Task: Measure the distance between Albuquerque and Carlsbad Caverns National Park.
Action: Mouse moved to (185, 59)
Screenshot: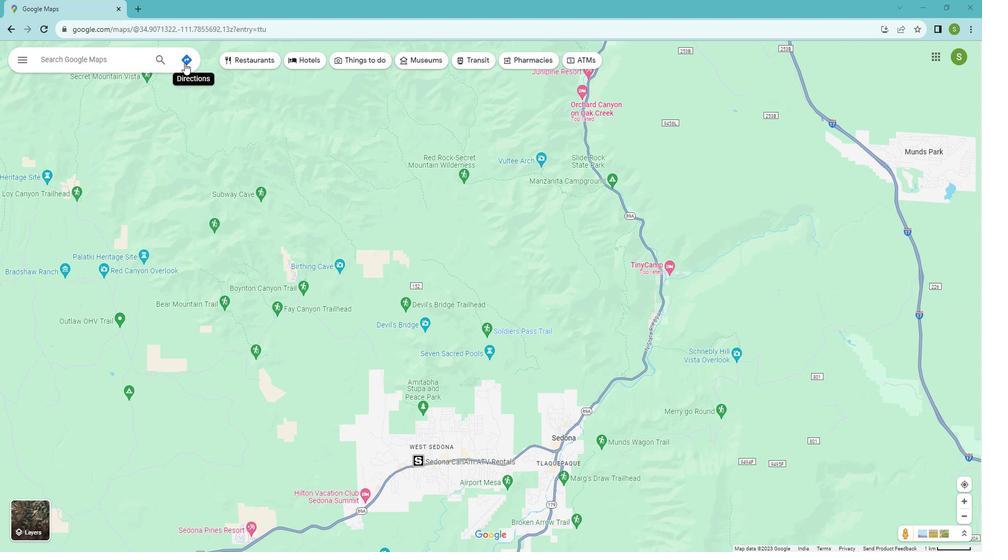 
Action: Mouse pressed left at (185, 59)
Screenshot: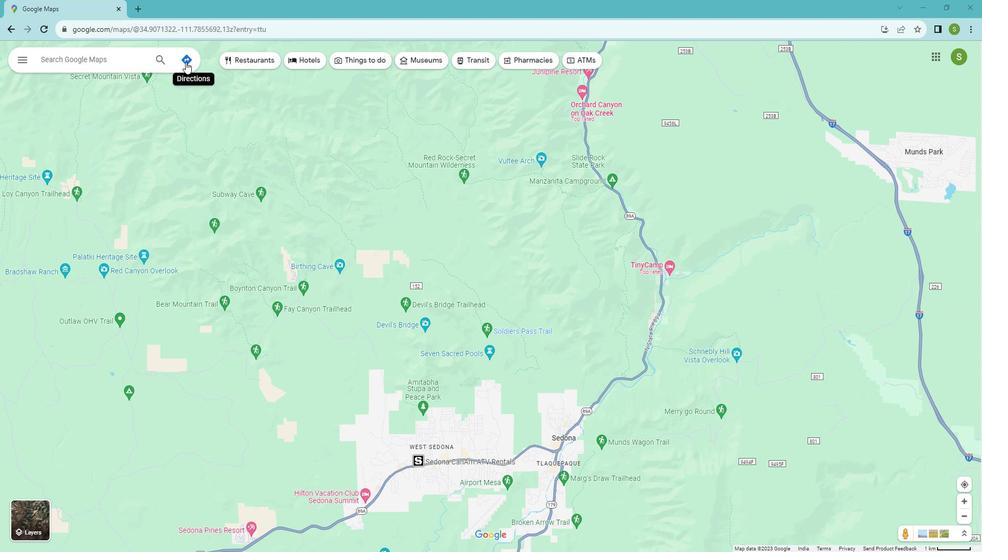 
Action: Mouse moved to (84, 85)
Screenshot: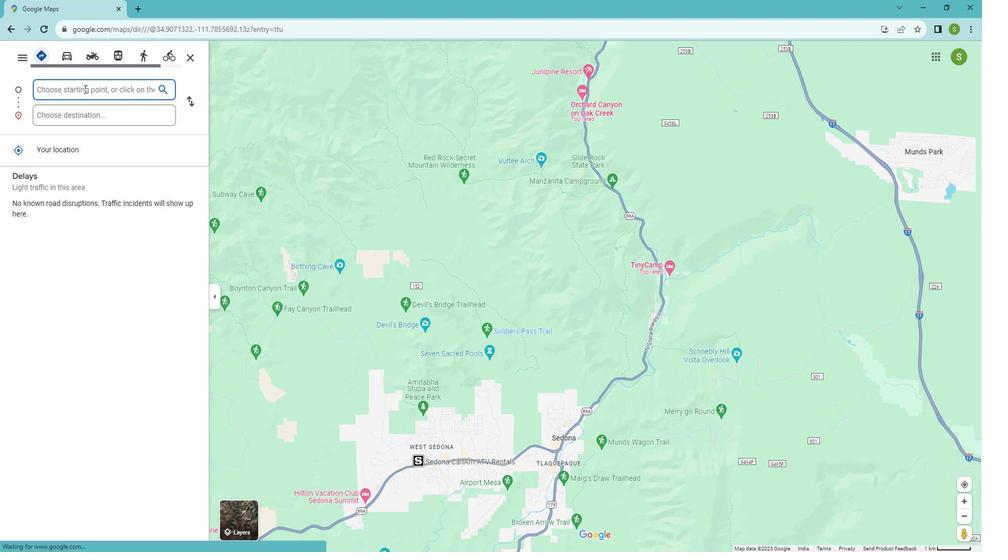 
Action: Mouse pressed left at (84, 85)
Screenshot: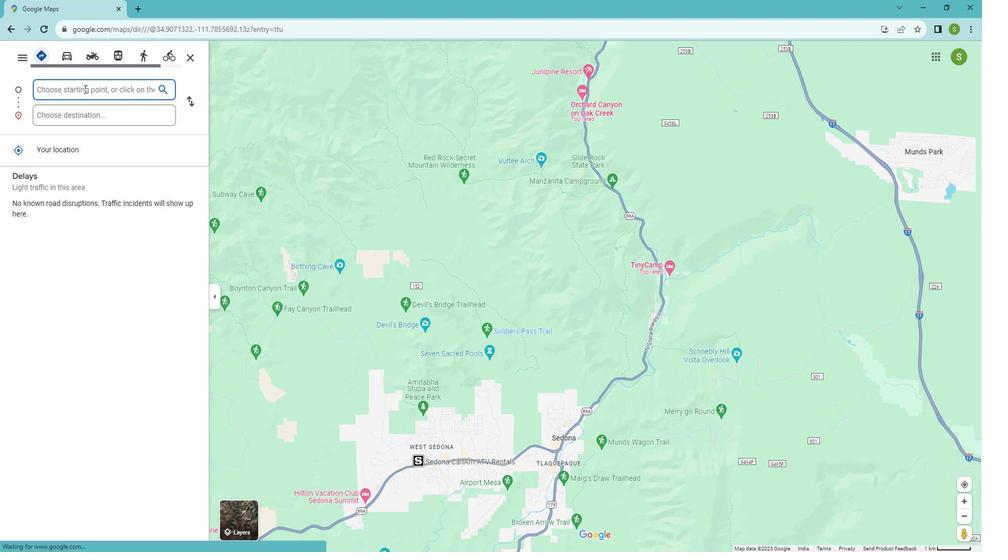 
Action: Key pressed <Key.shift>Albu
Screenshot: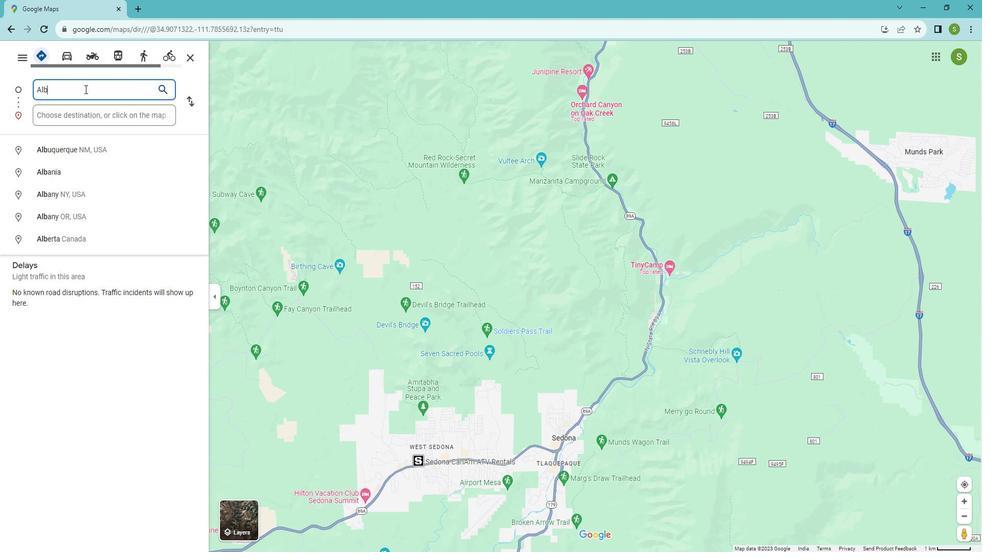 
Action: Mouse moved to (56, 143)
Screenshot: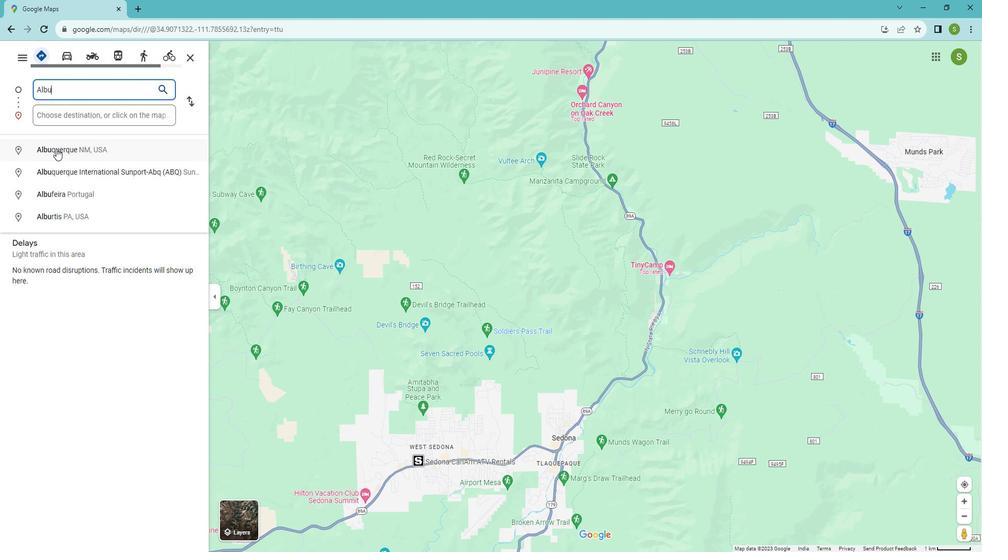 
Action: Mouse pressed left at (56, 143)
Screenshot: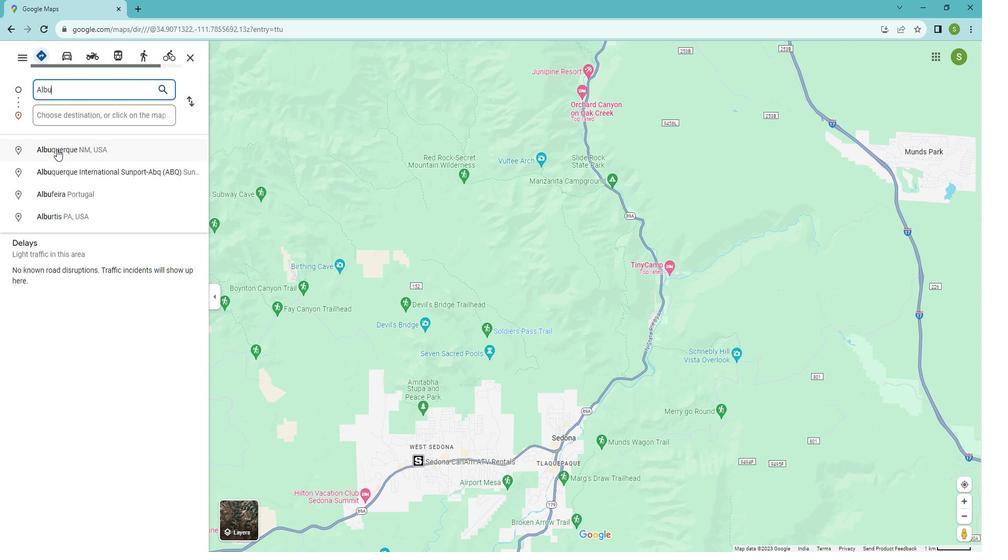 
Action: Mouse moved to (56, 109)
Screenshot: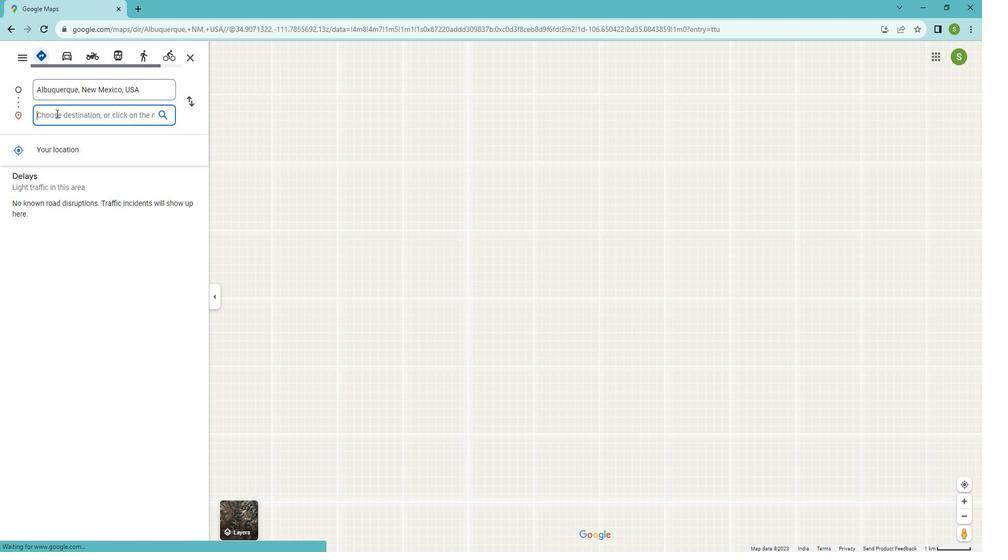 
Action: Mouse pressed left at (56, 109)
Screenshot: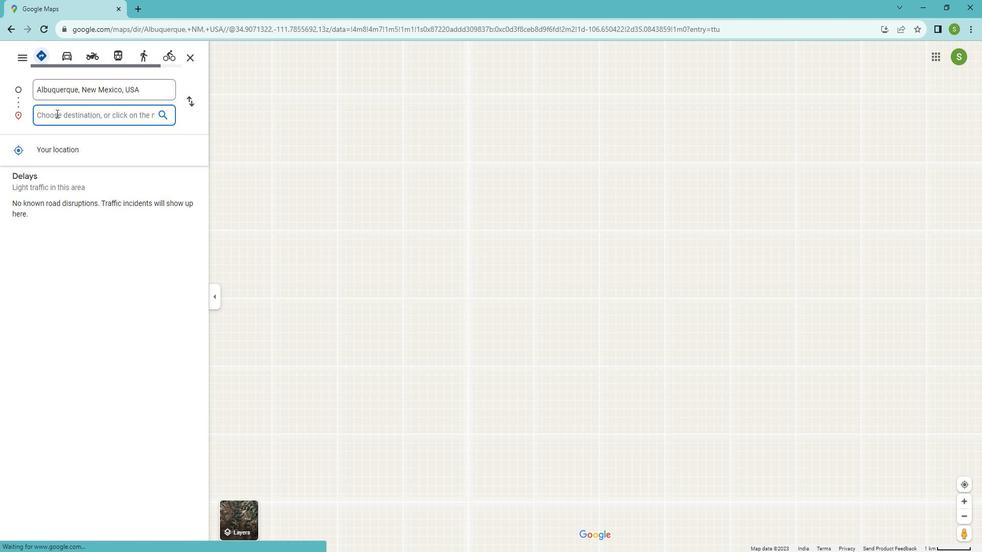 
Action: Key pressed <Key.shift>Carlsbad
Screenshot: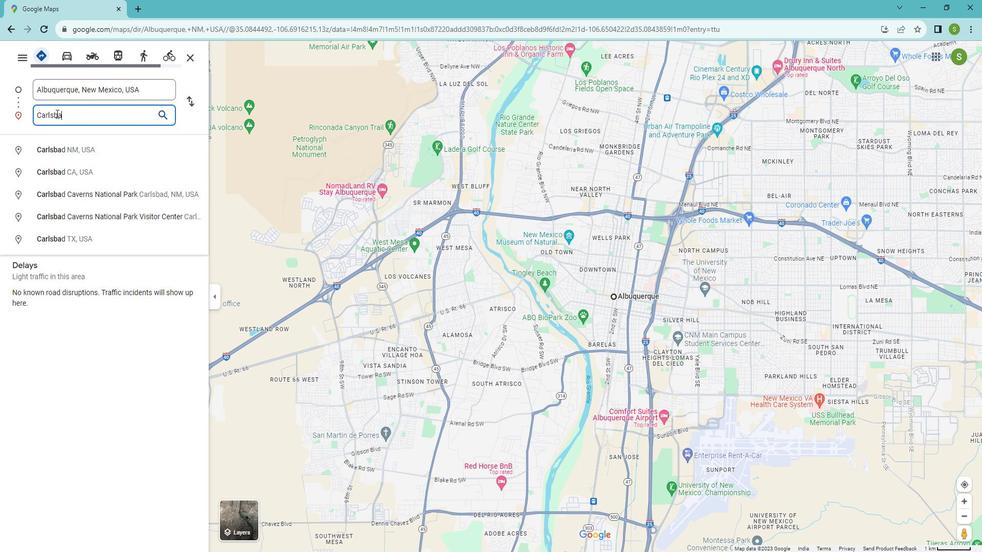 
Action: Mouse moved to (120, 183)
Screenshot: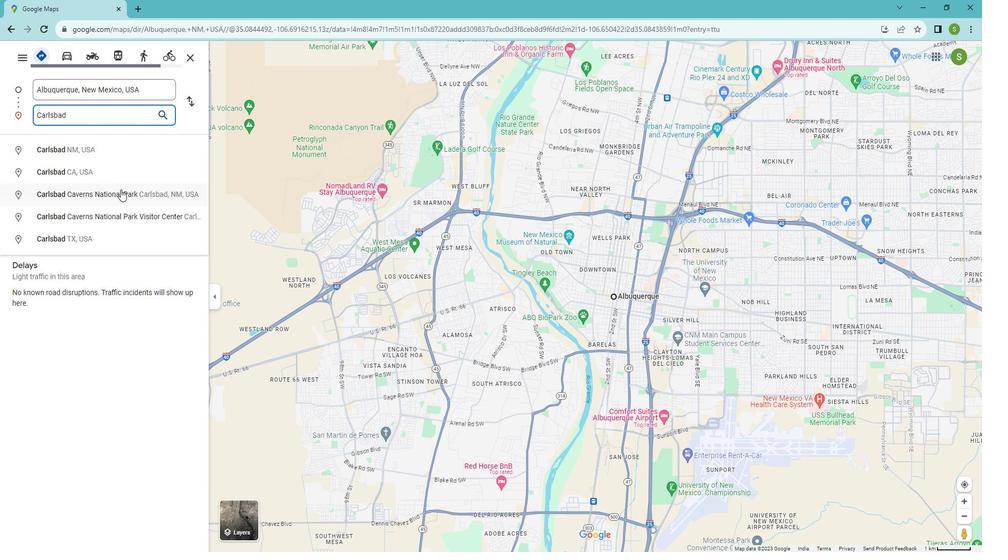 
Action: Mouse pressed left at (120, 183)
Screenshot: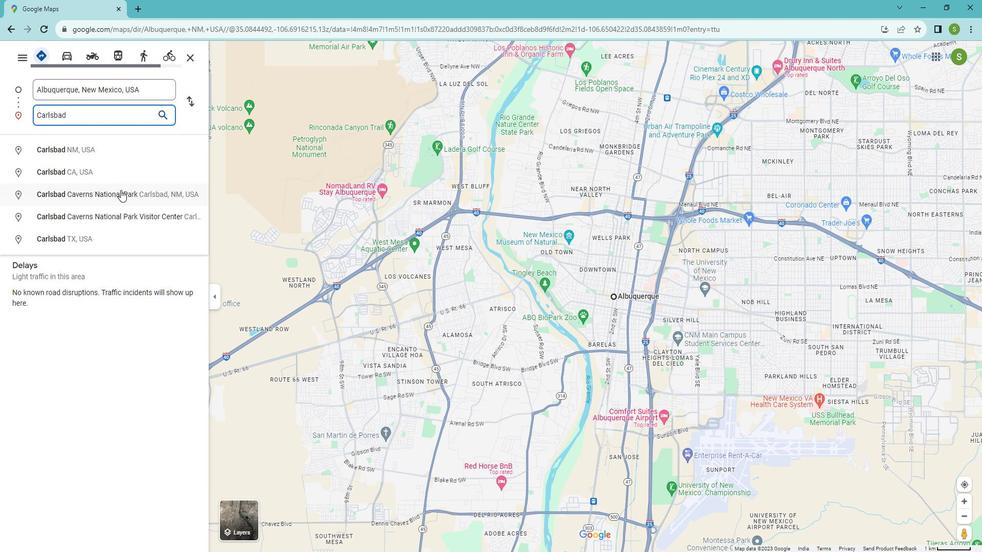 
Action: Mouse moved to (193, 97)
Screenshot: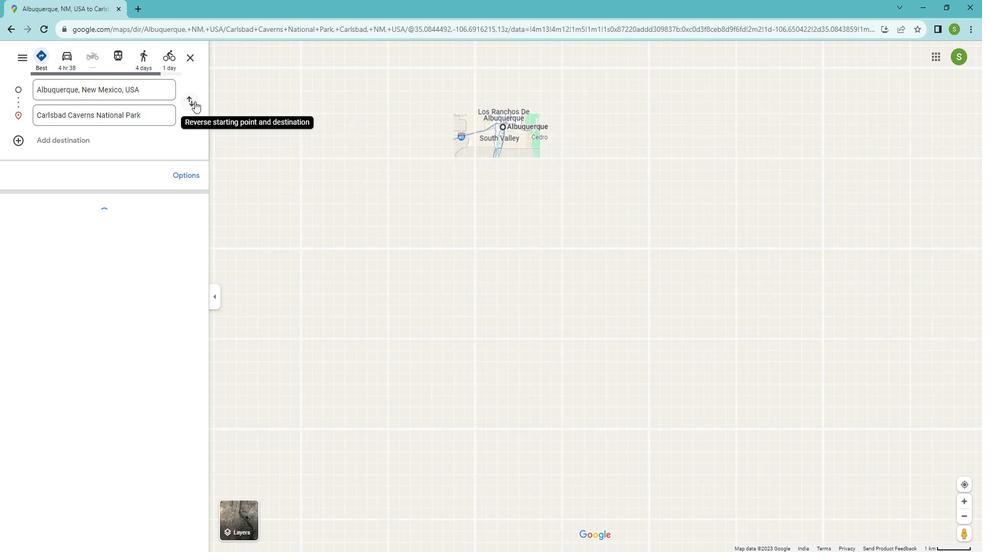 
Action: Mouse pressed left at (193, 97)
Screenshot: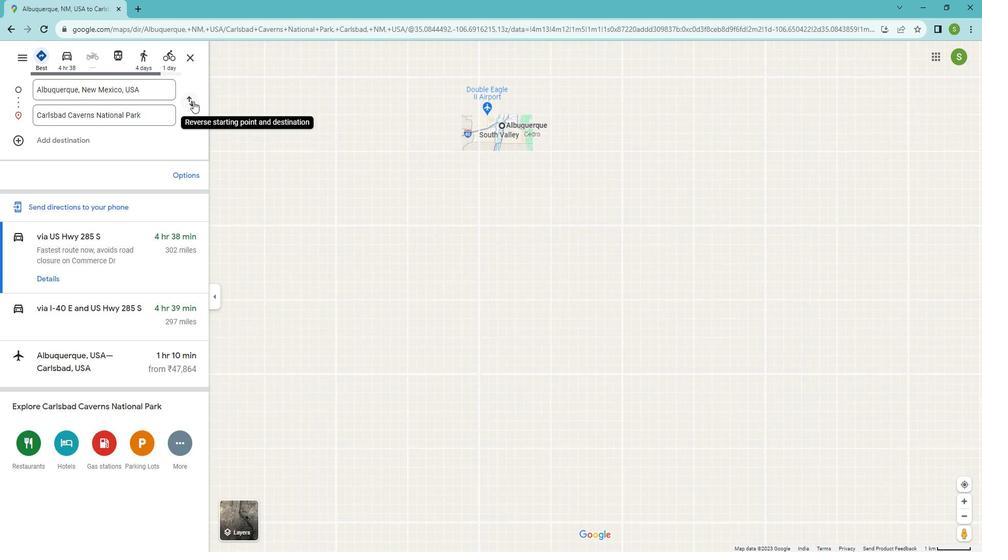 
Action: Mouse moved to (512, 122)
Screenshot: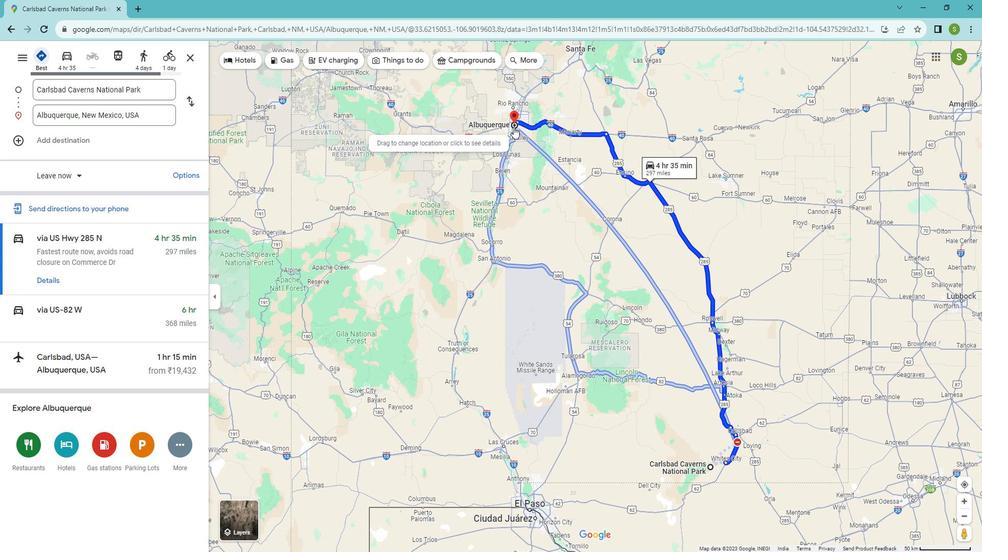 
Action: Mouse pressed right at (512, 122)
Screenshot: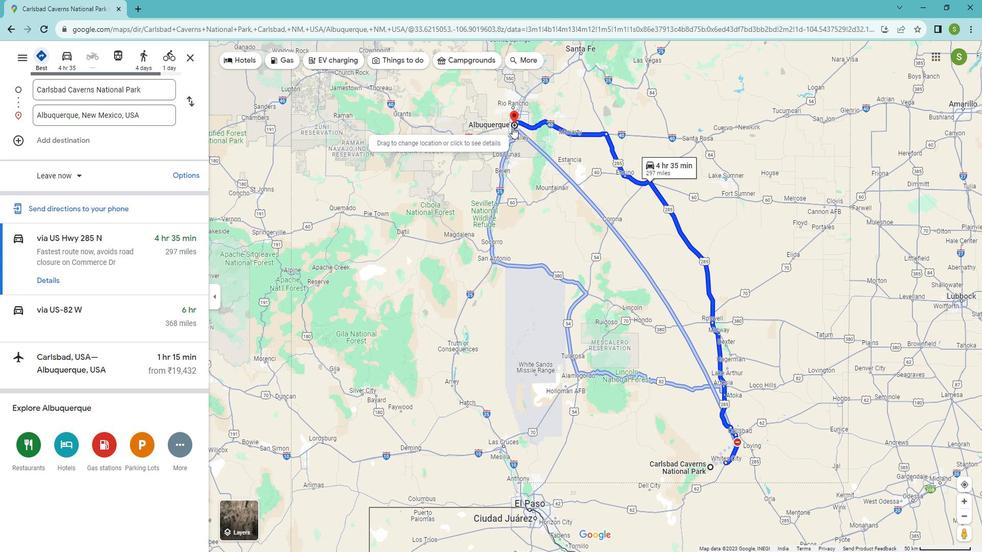 
Action: Mouse moved to (546, 198)
Screenshot: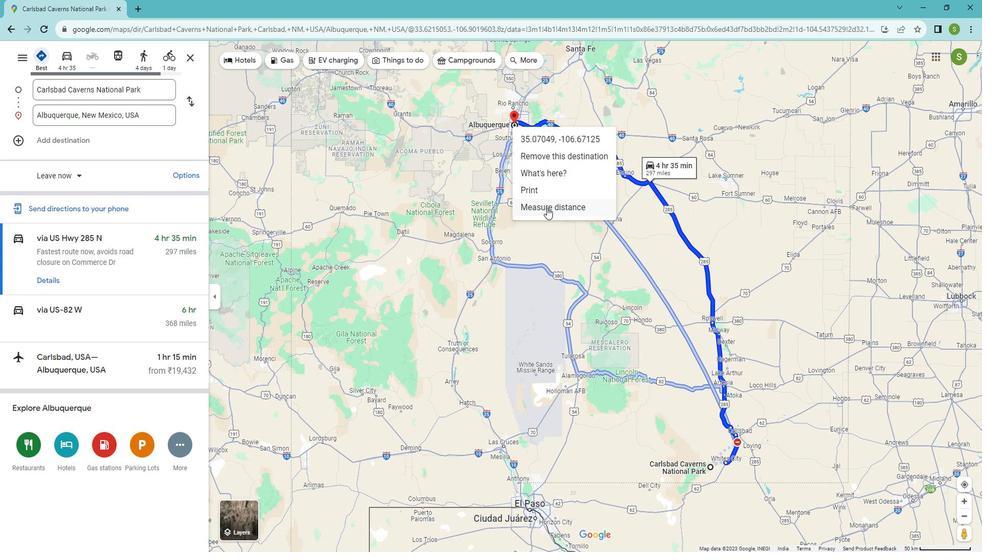 
Action: Mouse pressed left at (546, 198)
Screenshot: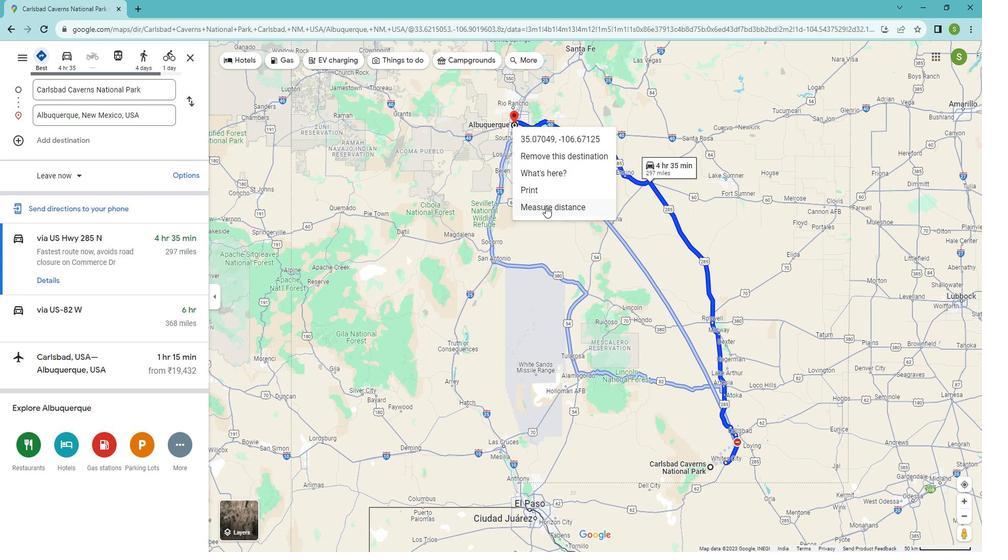 
Action: Mouse moved to (513, 118)
Screenshot: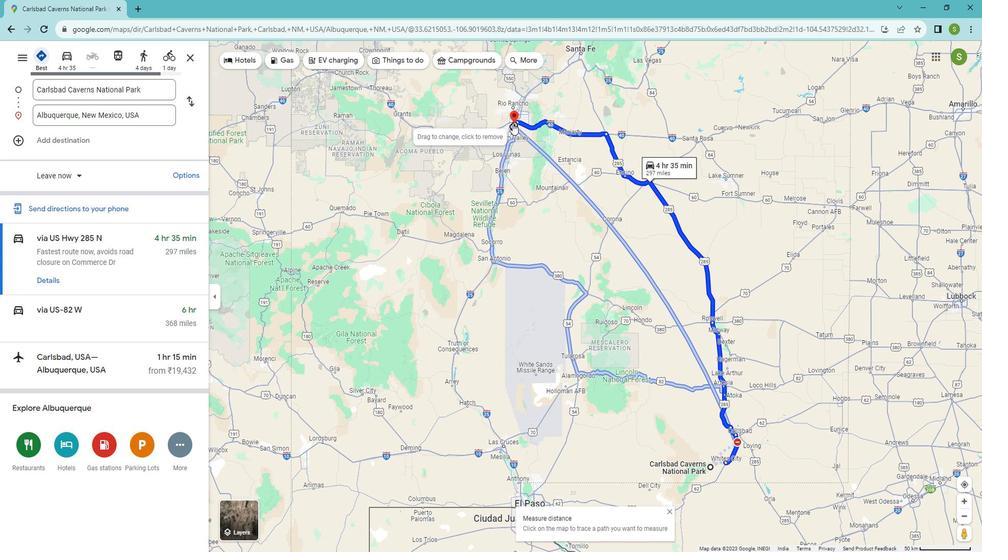 
Action: Mouse pressed left at (513, 118)
Screenshot: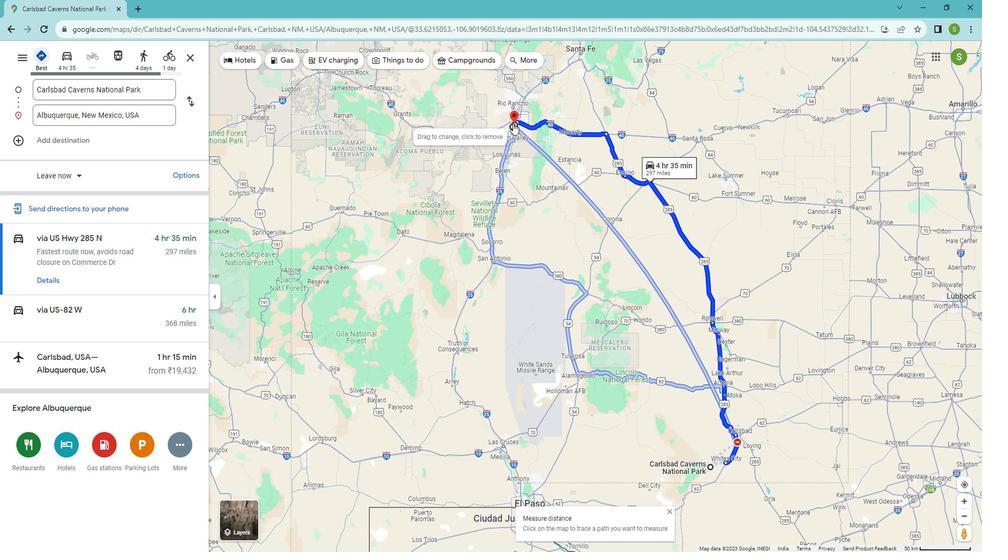 
Action: Mouse moved to (726, 446)
Screenshot: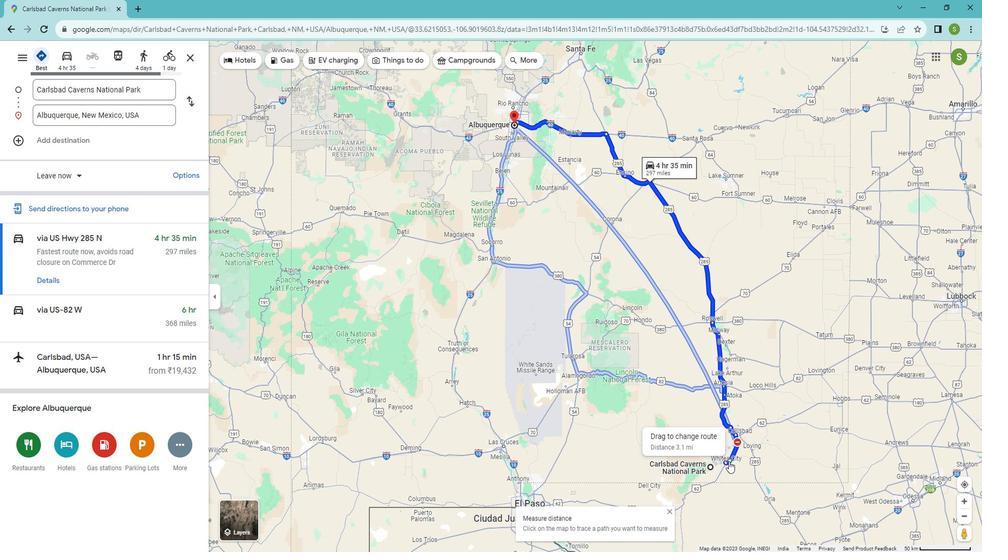 
Action: Mouse pressed left at (726, 446)
Screenshot: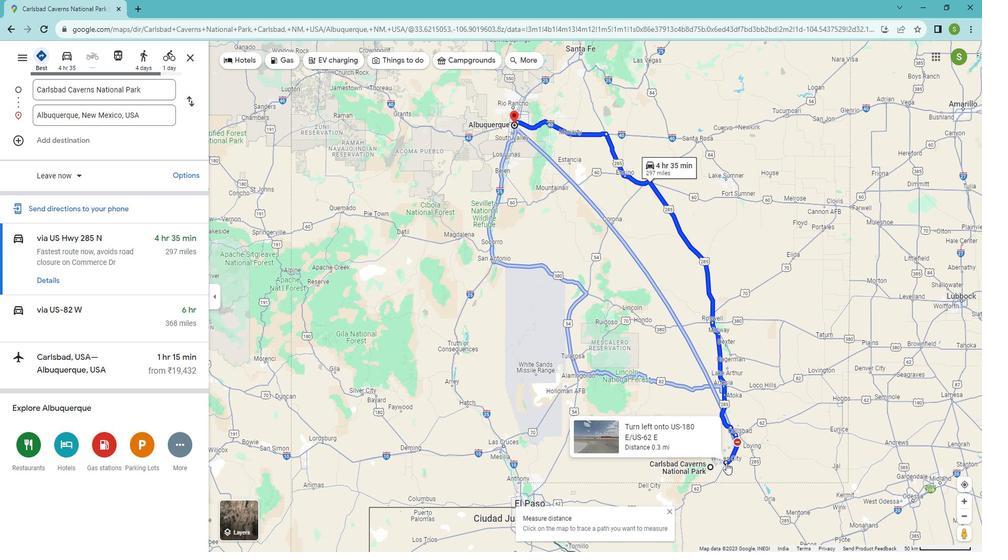 
Action: Mouse pressed left at (726, 446)
Screenshot: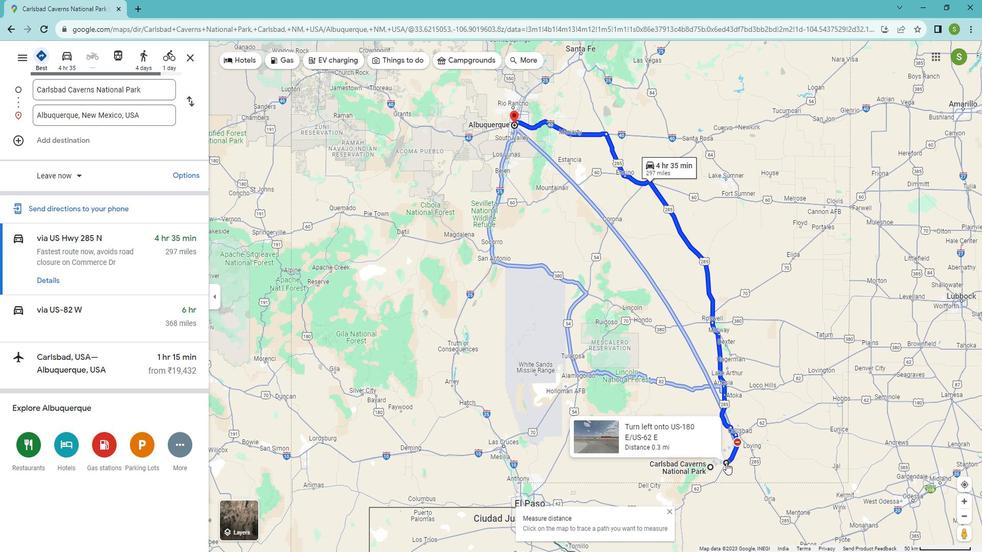 
Action: Mouse moved to (513, 119)
Screenshot: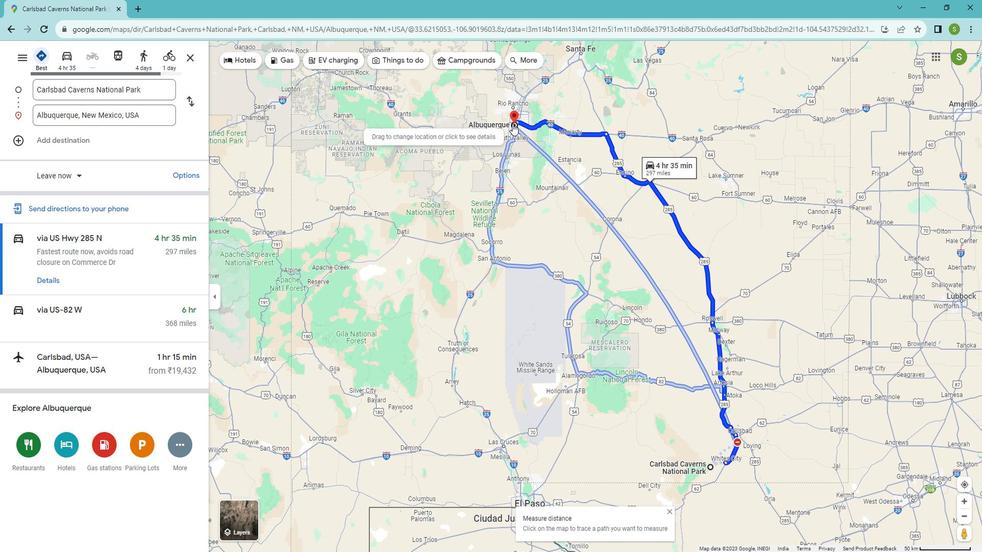 
Action: Mouse pressed left at (513, 119)
Screenshot: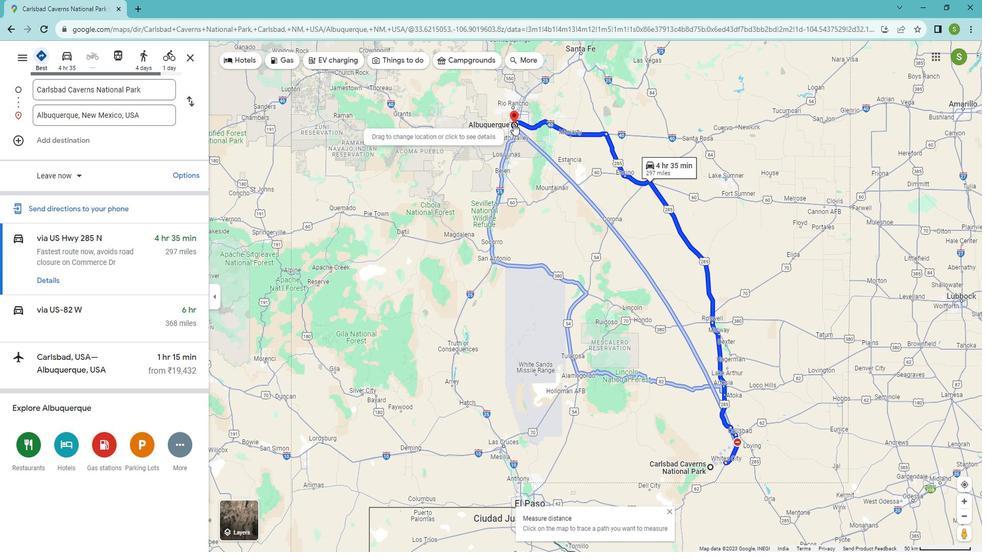 
Action: Mouse pressed right at (513, 119)
Screenshot: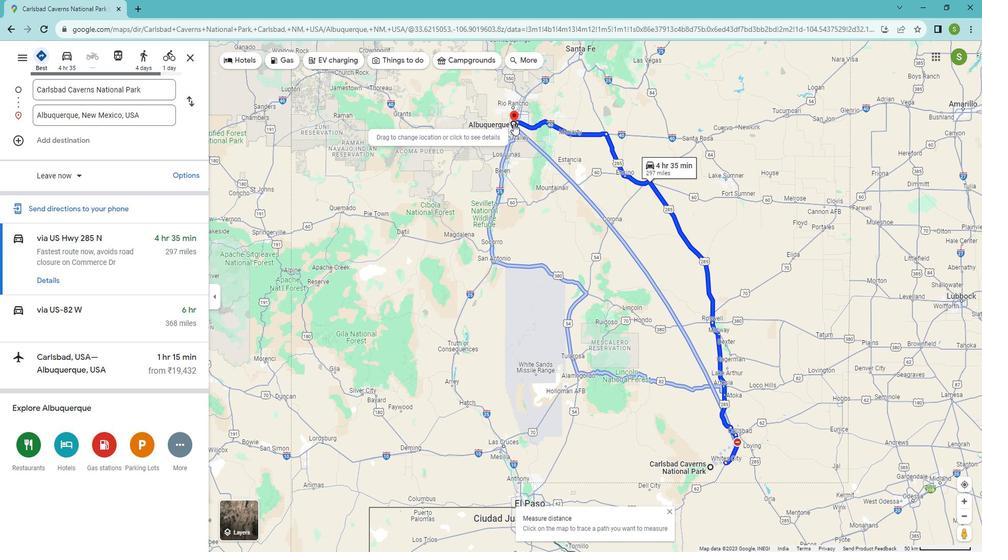 
Action: Mouse moved to (513, 116)
Screenshot: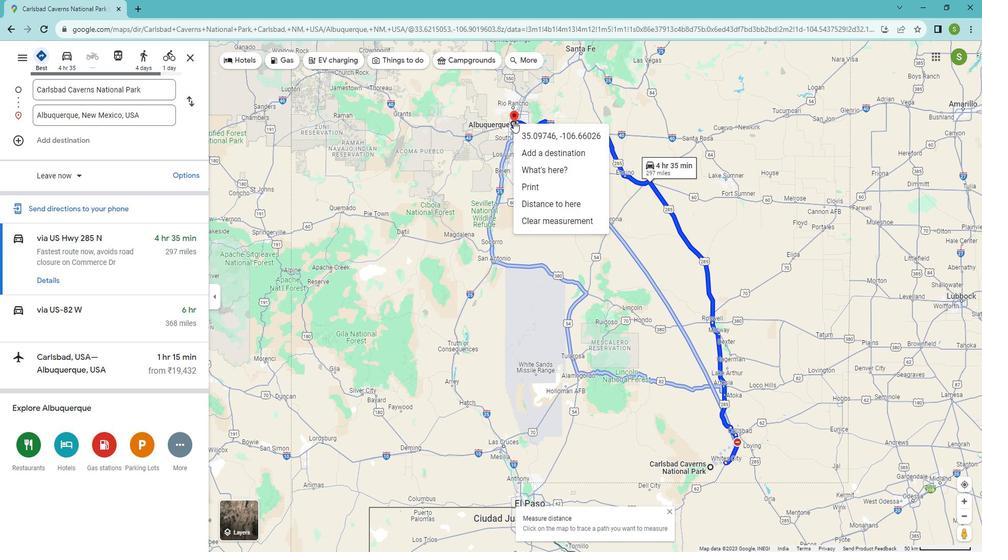 
Action: Mouse pressed left at (513, 116)
Screenshot: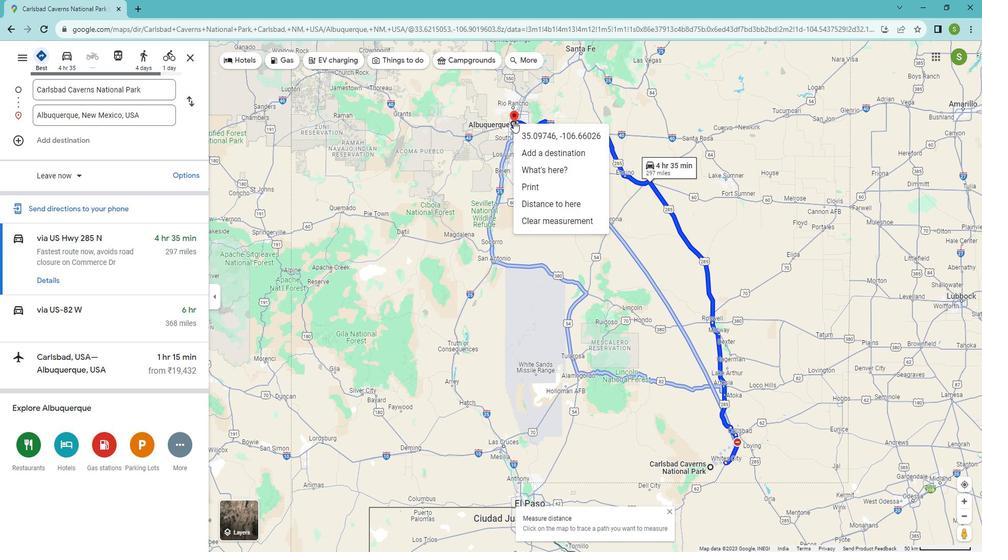
Action: Mouse pressed left at (513, 116)
Screenshot: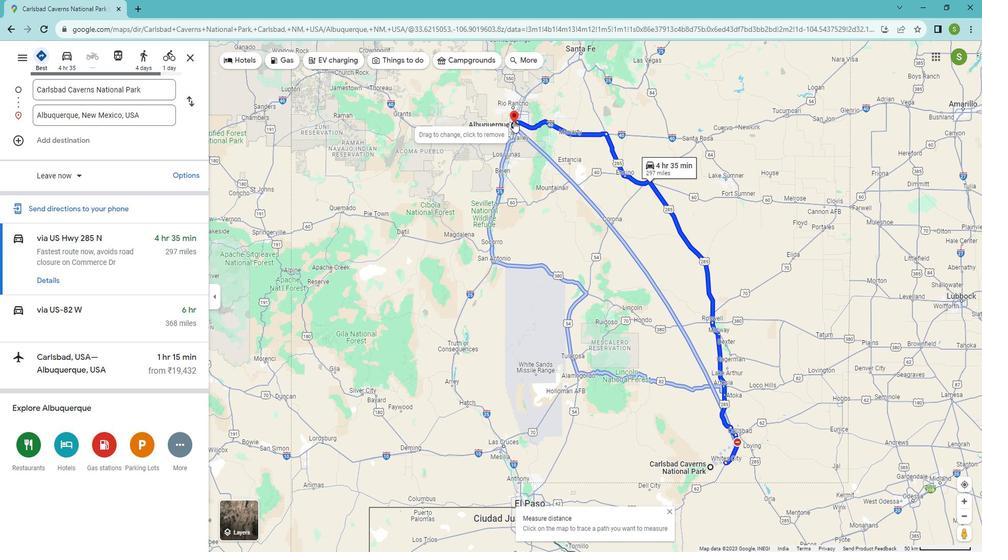 
Action: Mouse moved to (728, 441)
Screenshot: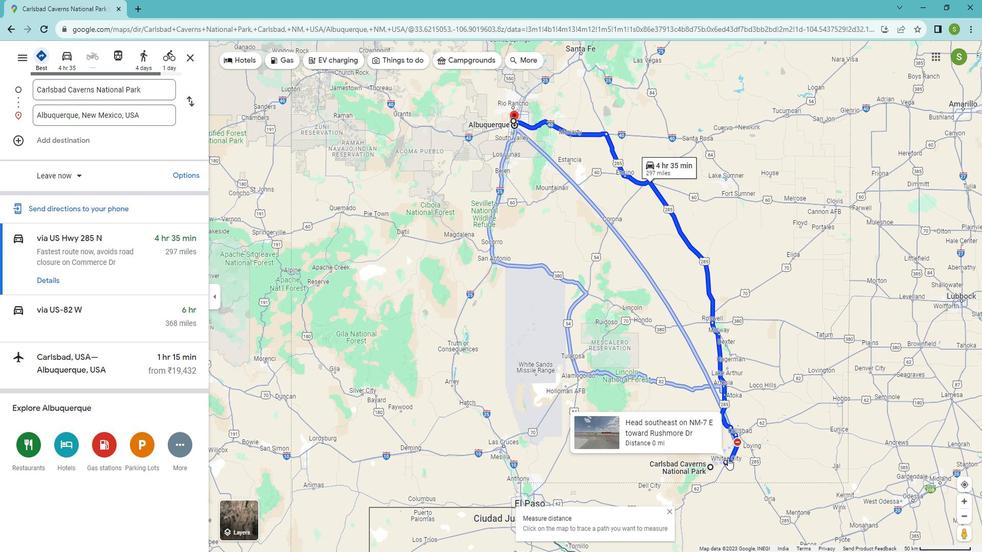 
Action: Mouse pressed left at (728, 441)
Screenshot: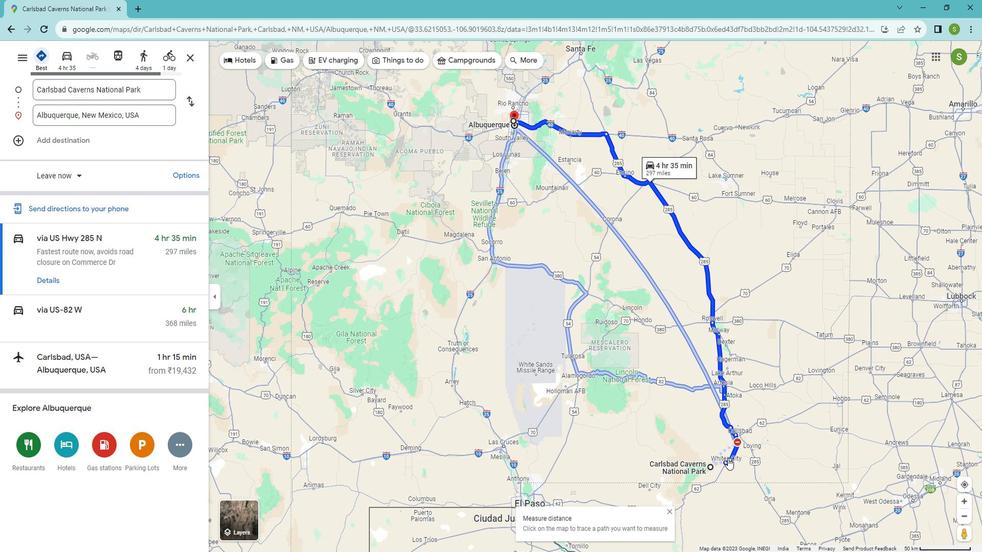 
Action: Mouse moved to (64, 57)
Screenshot: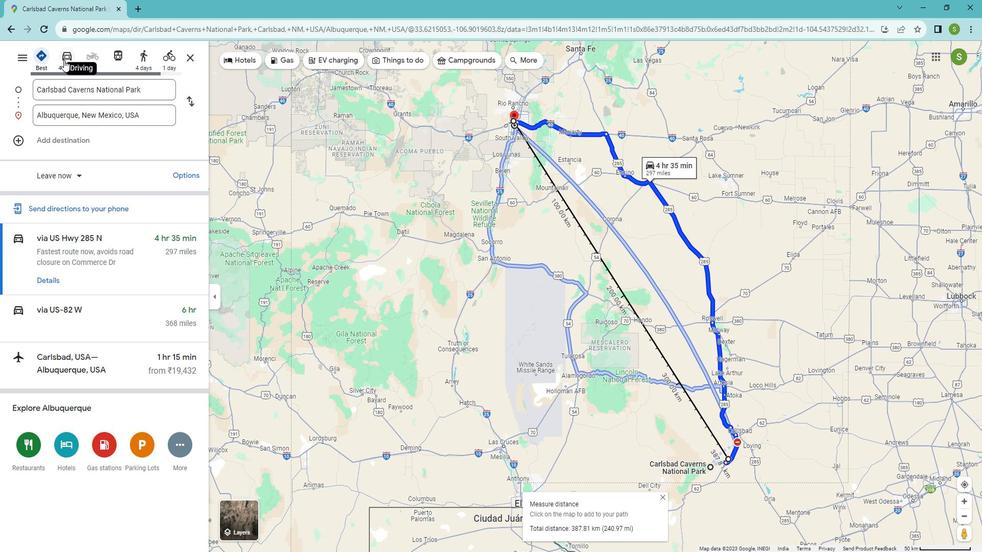 
Action: Mouse pressed left at (64, 57)
Screenshot: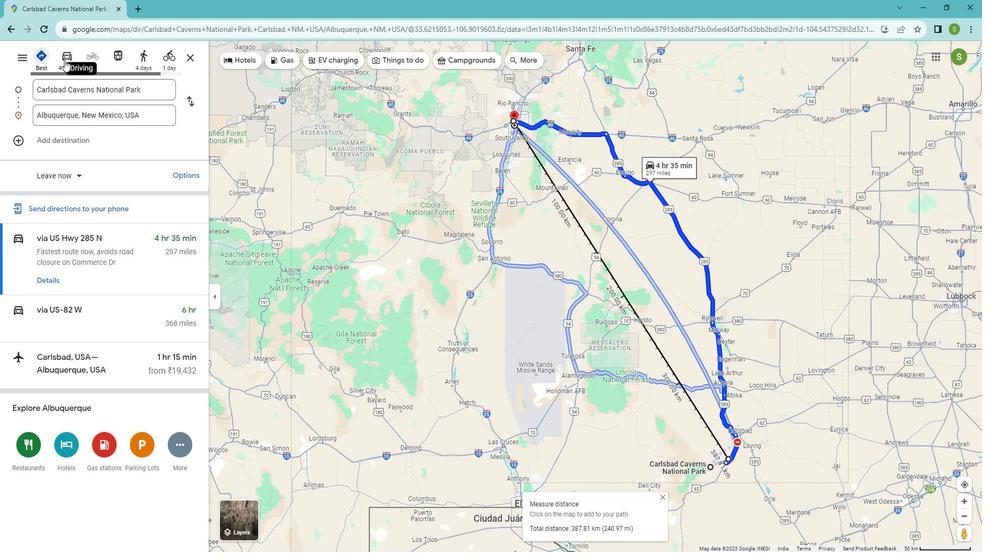 
Action: Mouse moved to (141, 56)
Screenshot: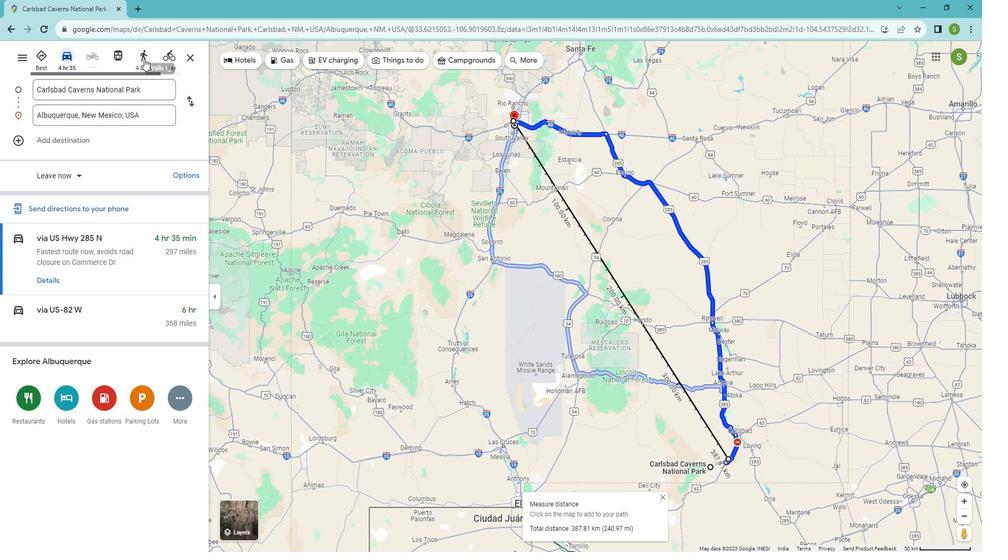 
Action: Mouse pressed left at (141, 56)
Screenshot: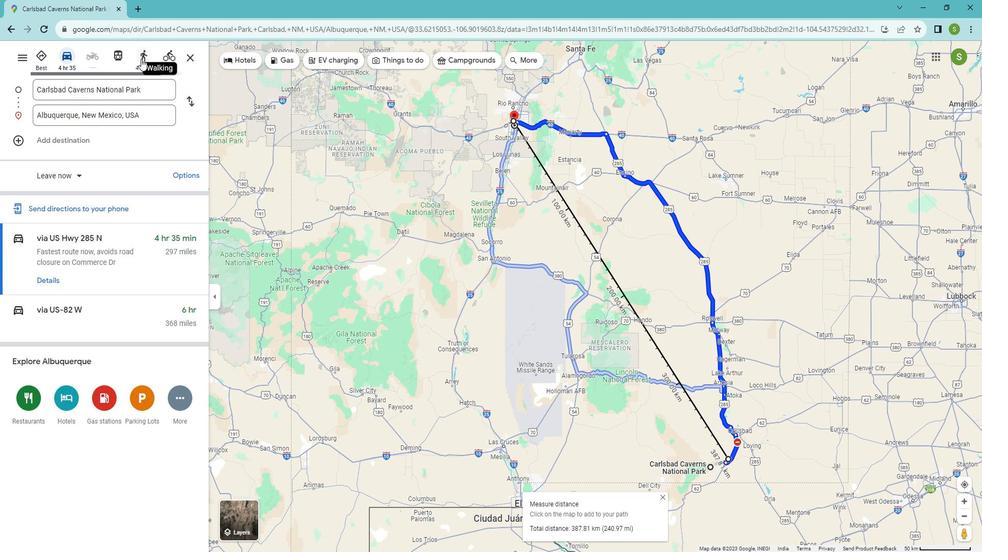 
Action: Mouse moved to (162, 53)
Screenshot: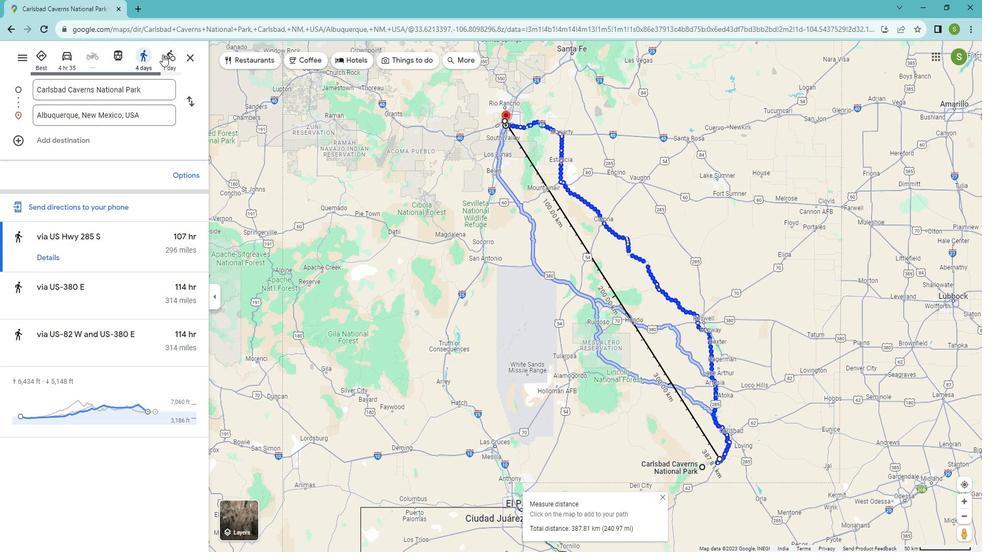 
Action: Mouse pressed left at (162, 53)
Screenshot: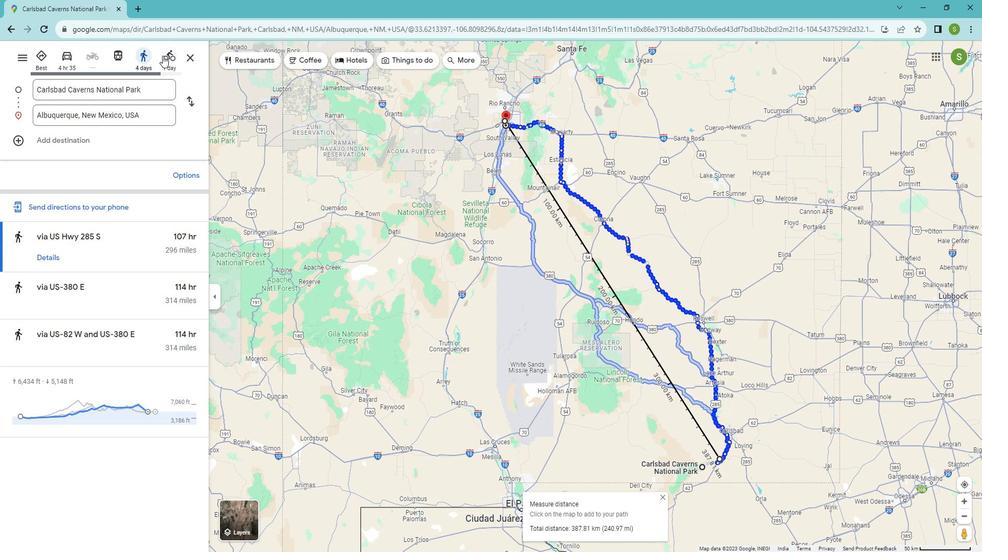 
Action: Mouse moved to (38, 54)
Screenshot: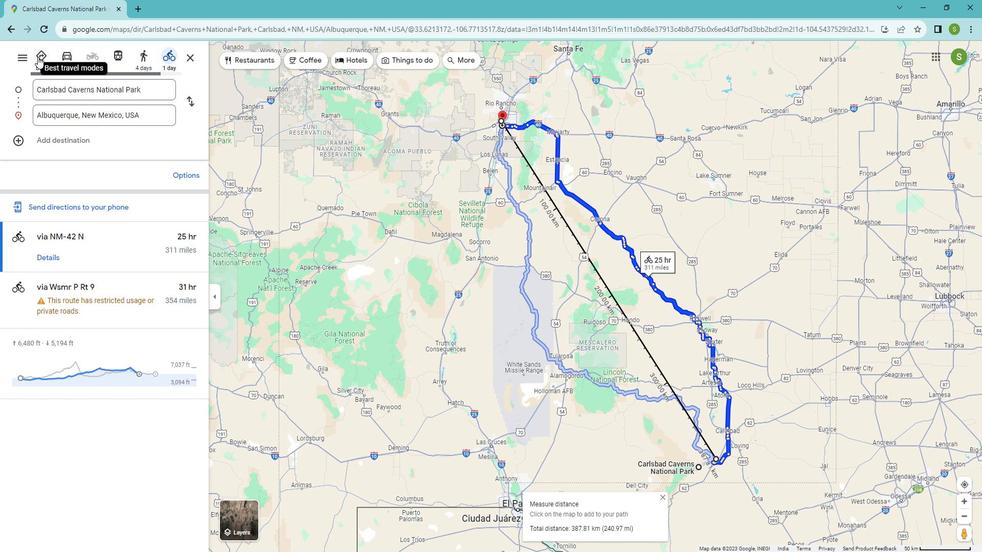 
Action: Mouse pressed left at (38, 54)
Screenshot: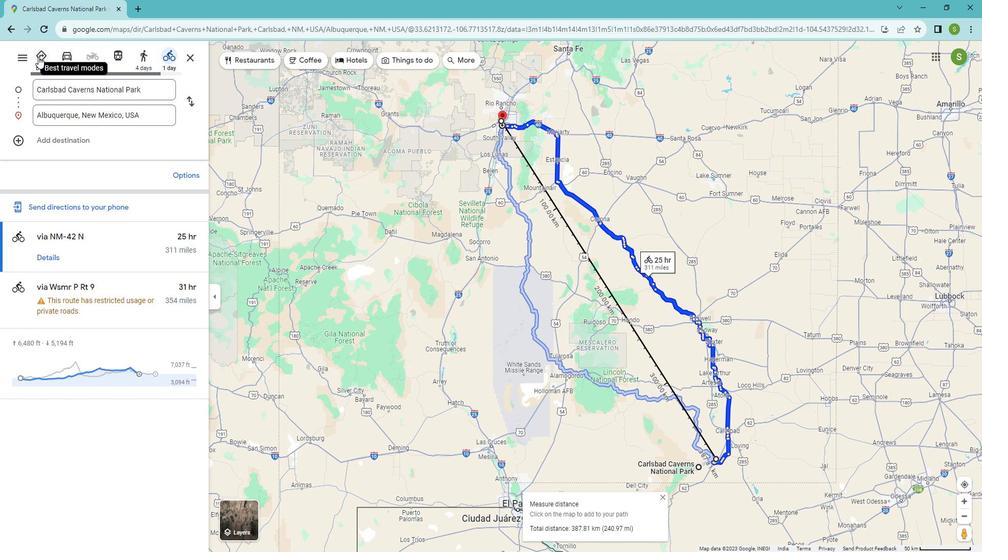 
Action: Mouse moved to (579, 238)
Screenshot: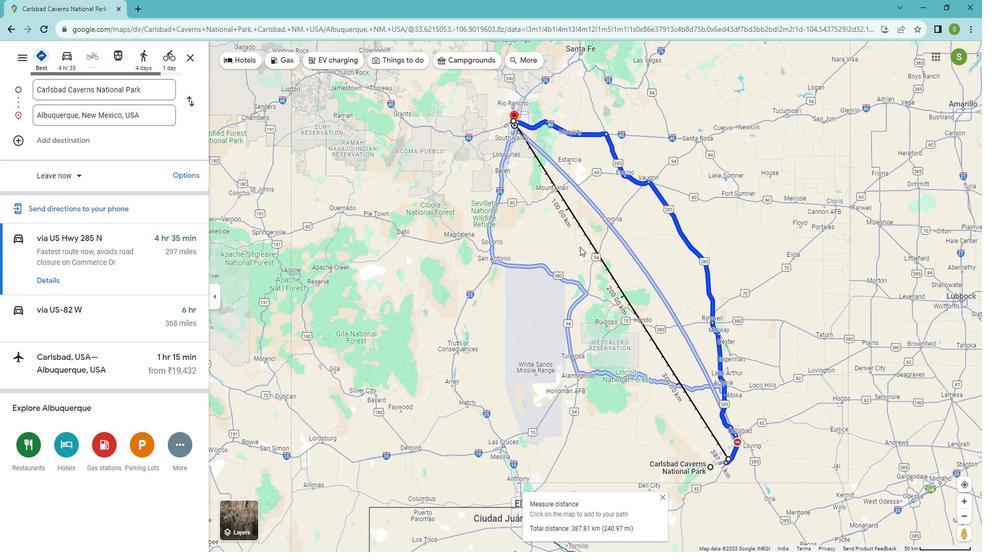 
